 Task: Insert a curve.
Action: Mouse moved to (138, 117)
Screenshot: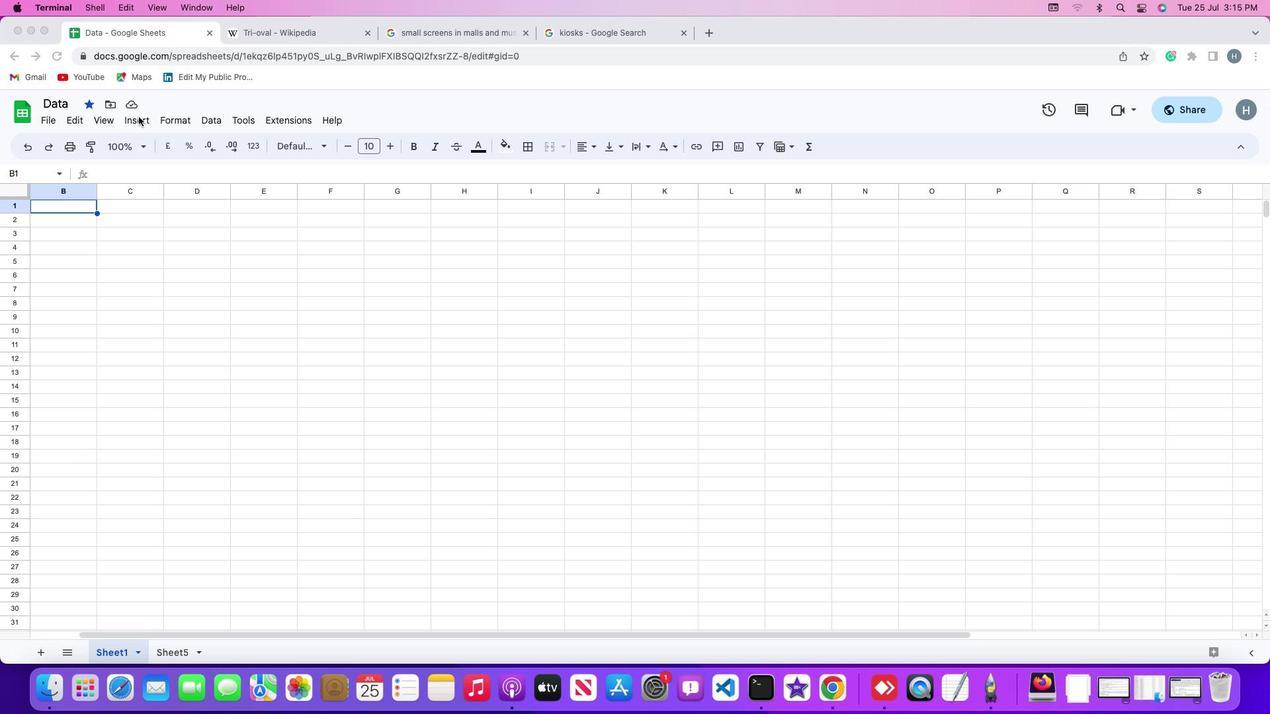 
Action: Mouse pressed left at (138, 117)
Screenshot: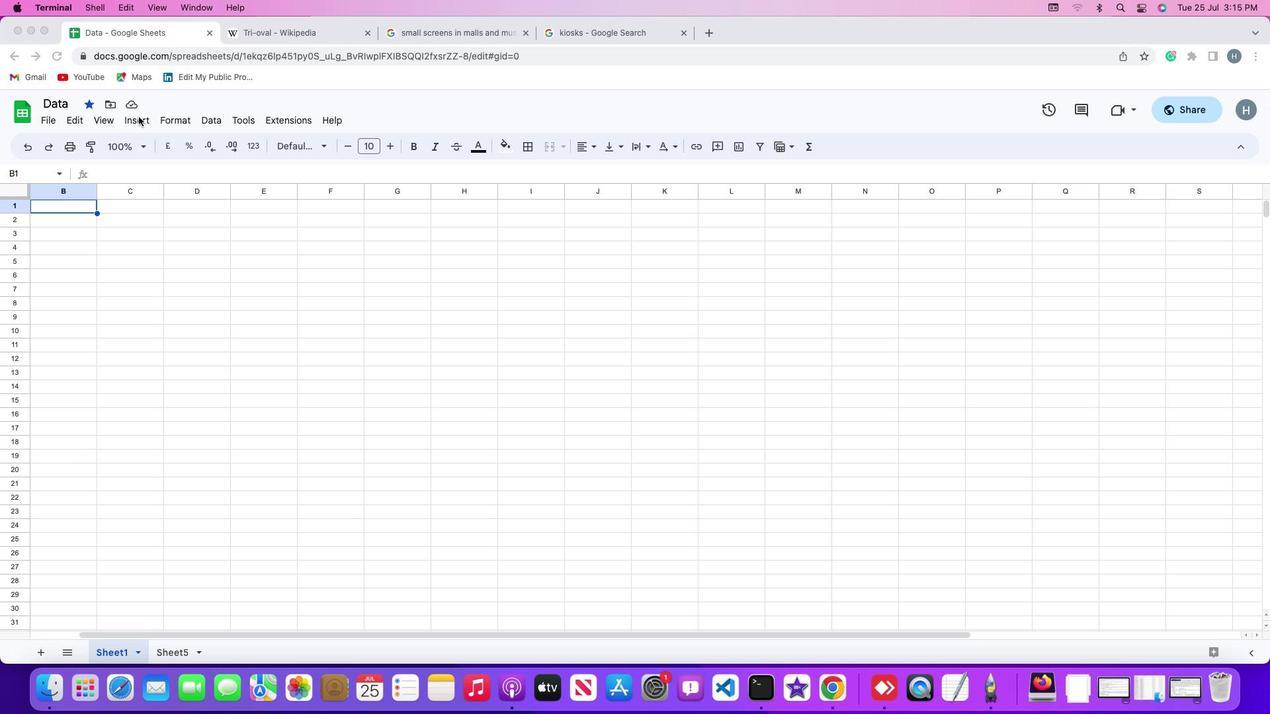 
Action: Mouse moved to (141, 118)
Screenshot: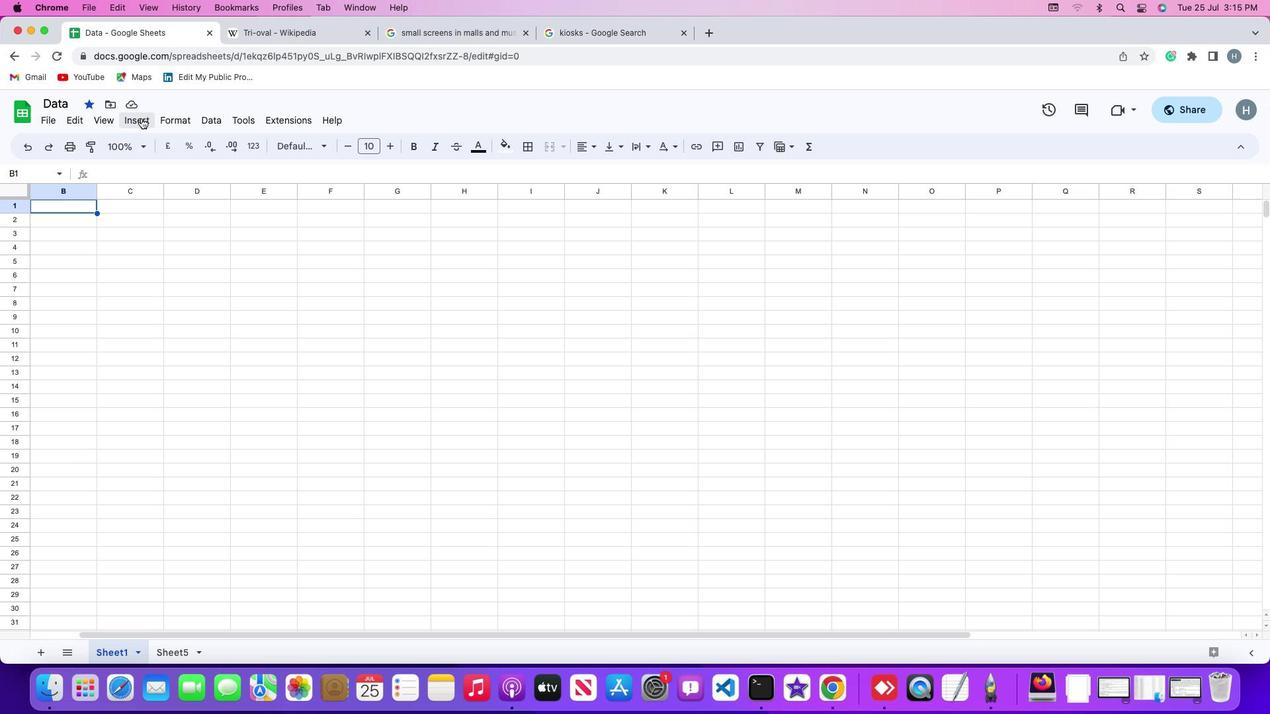 
Action: Mouse pressed left at (141, 118)
Screenshot: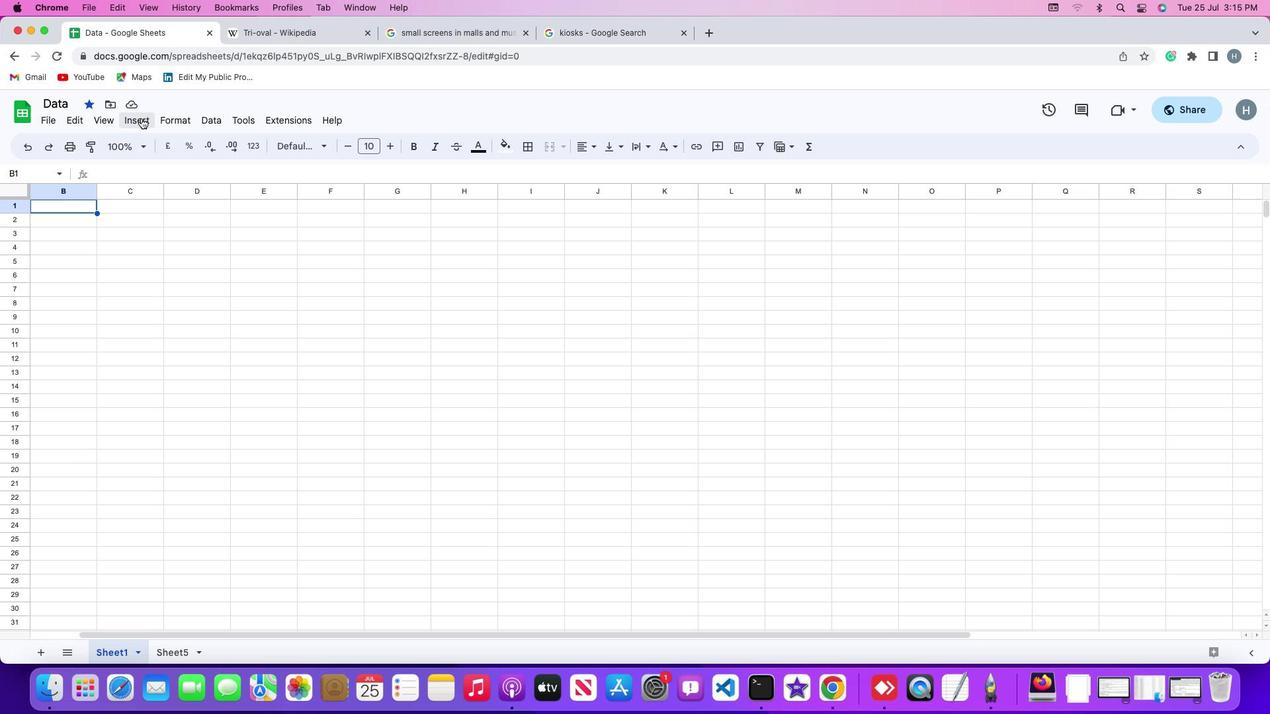 
Action: Mouse moved to (180, 304)
Screenshot: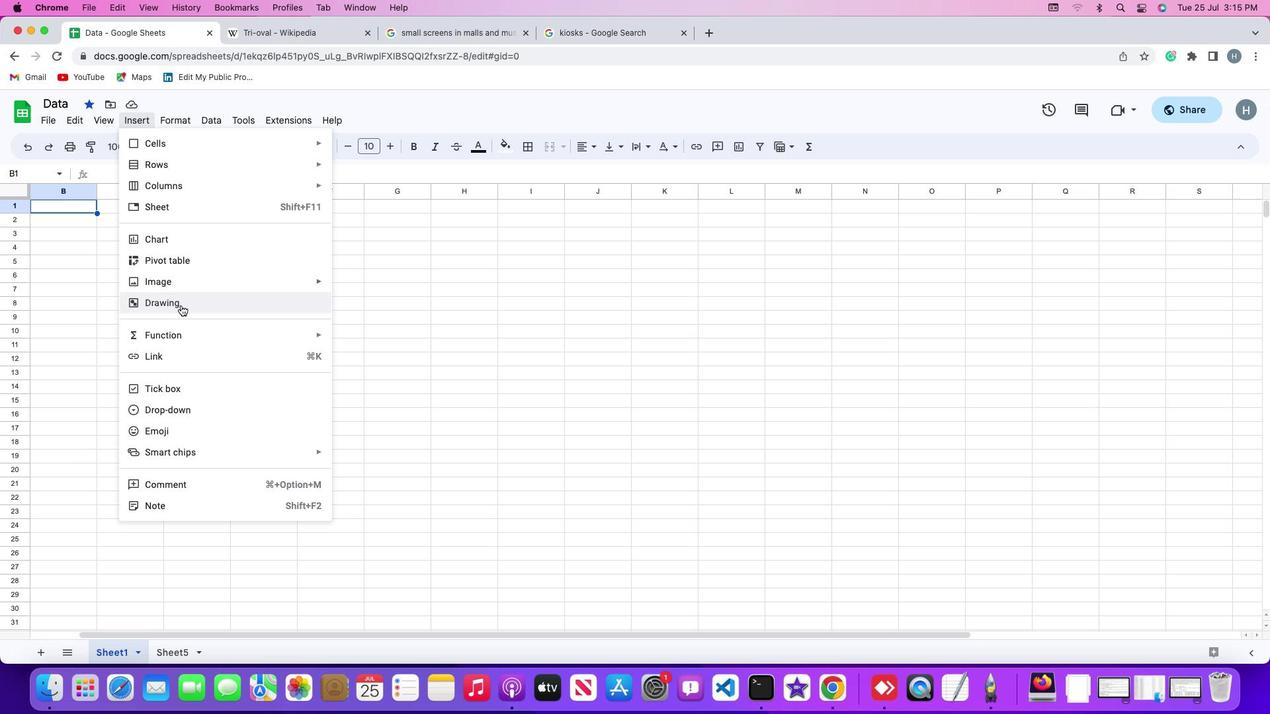 
Action: Mouse pressed left at (180, 304)
Screenshot: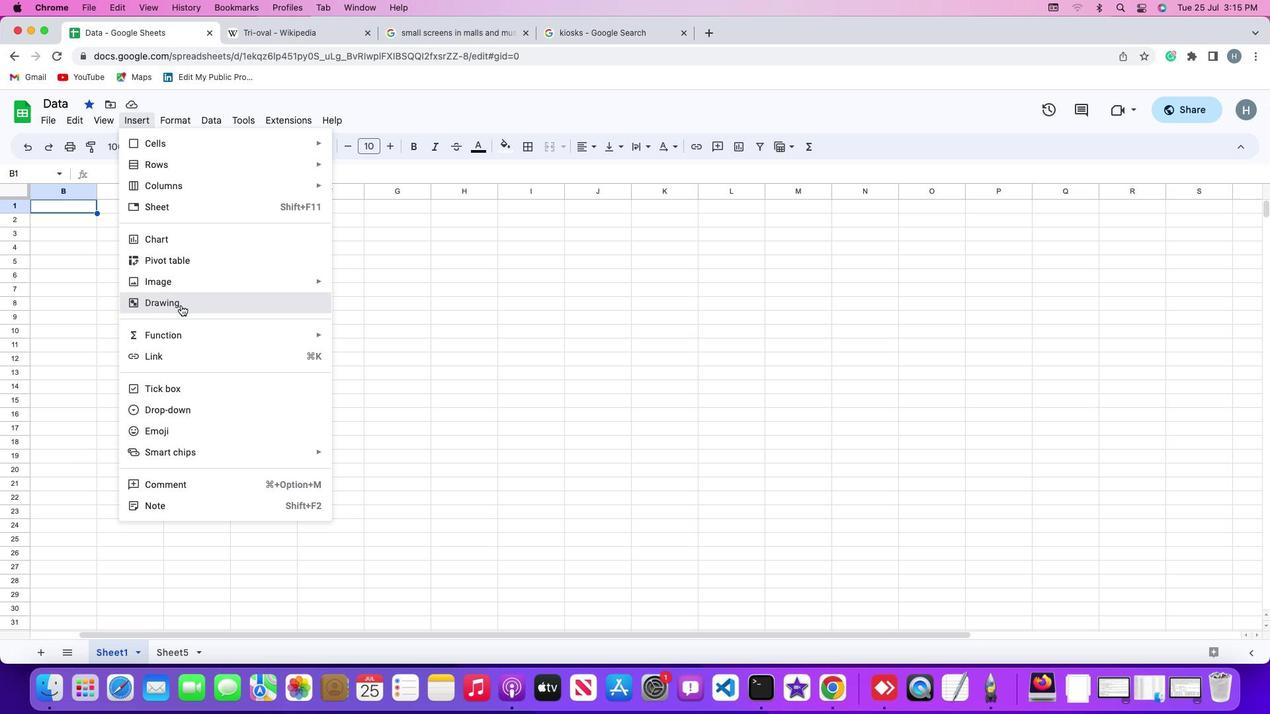 
Action: Mouse moved to (542, 167)
Screenshot: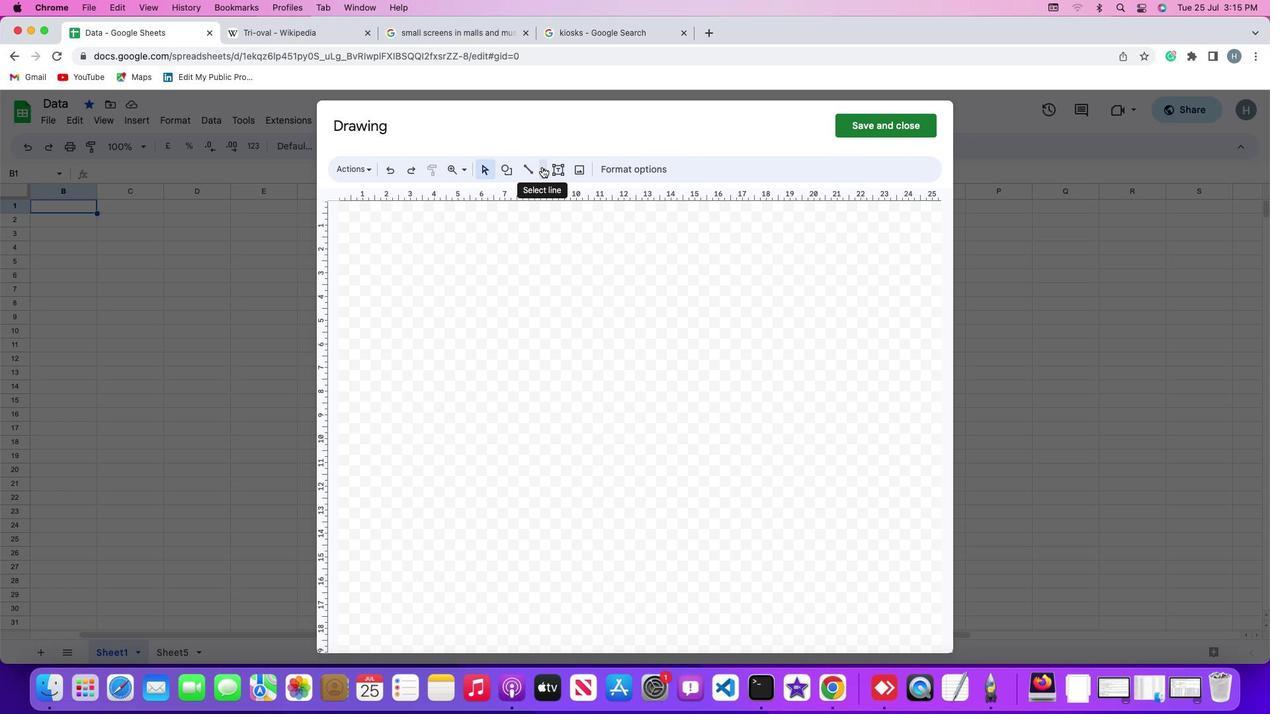 
Action: Mouse pressed left at (542, 167)
Screenshot: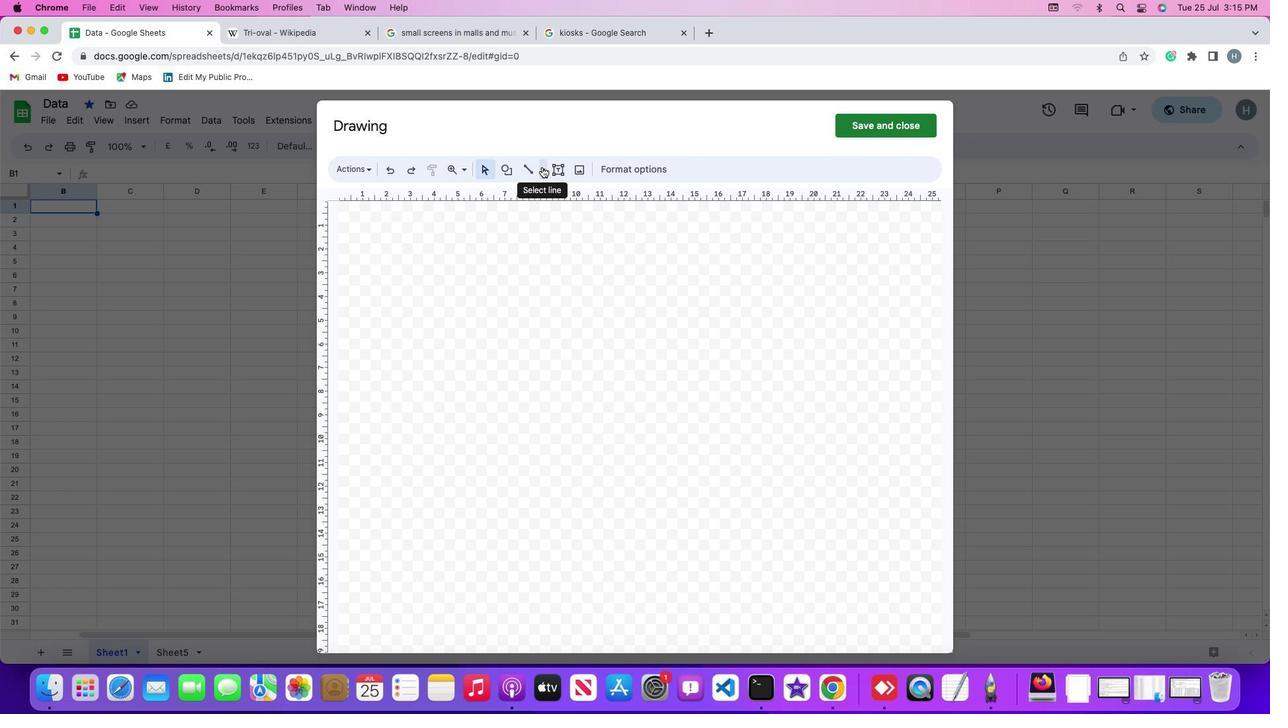
Action: Mouse moved to (563, 275)
Screenshot: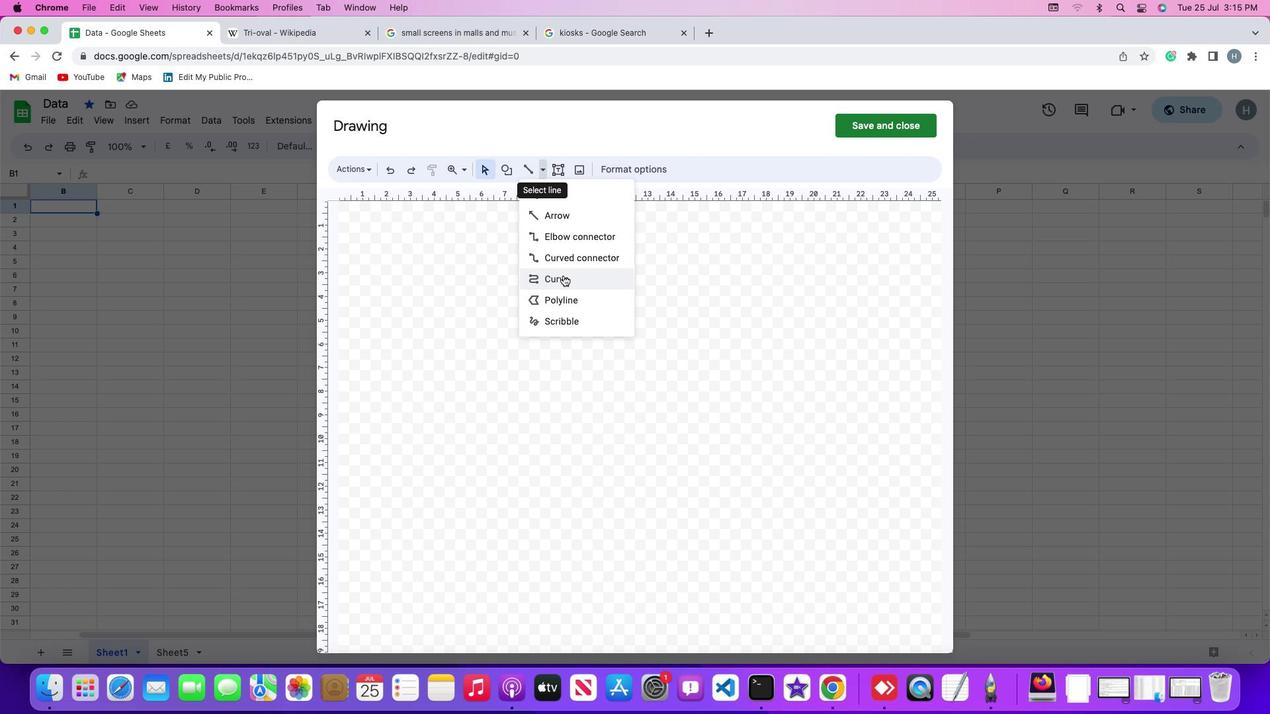 
Action: Mouse pressed left at (563, 275)
Screenshot: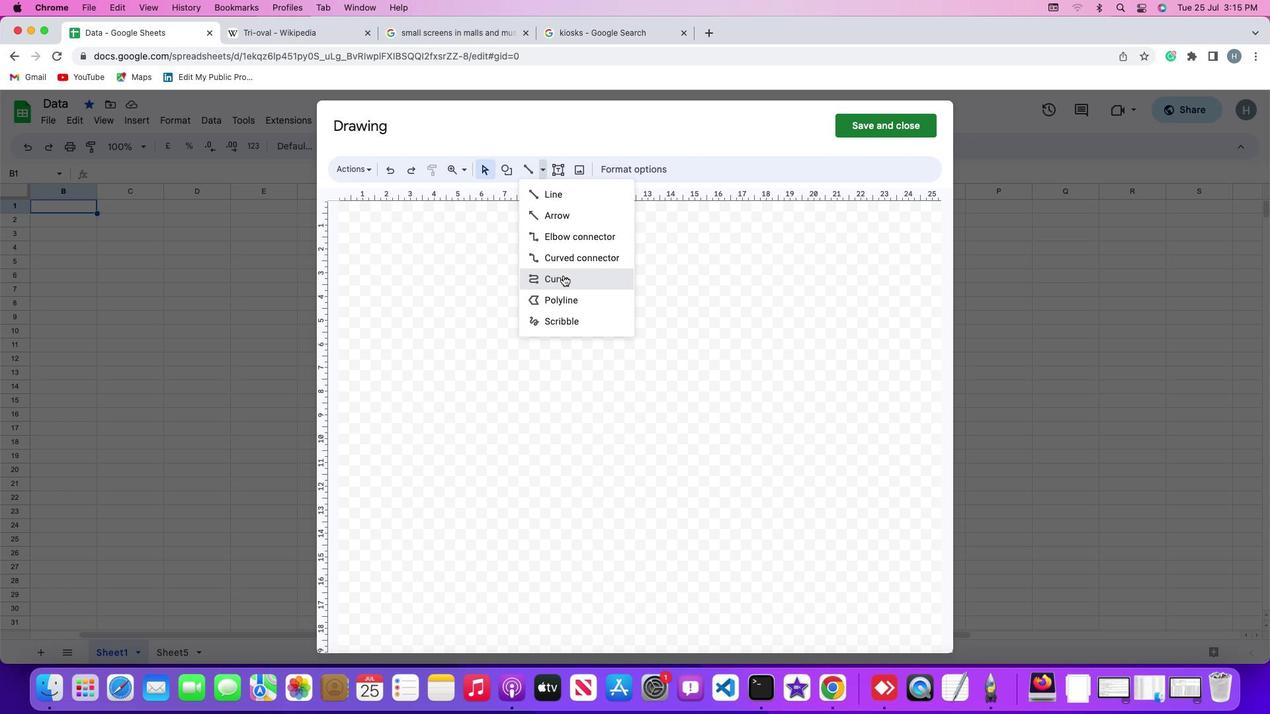 
Action: Mouse moved to (492, 272)
Screenshot: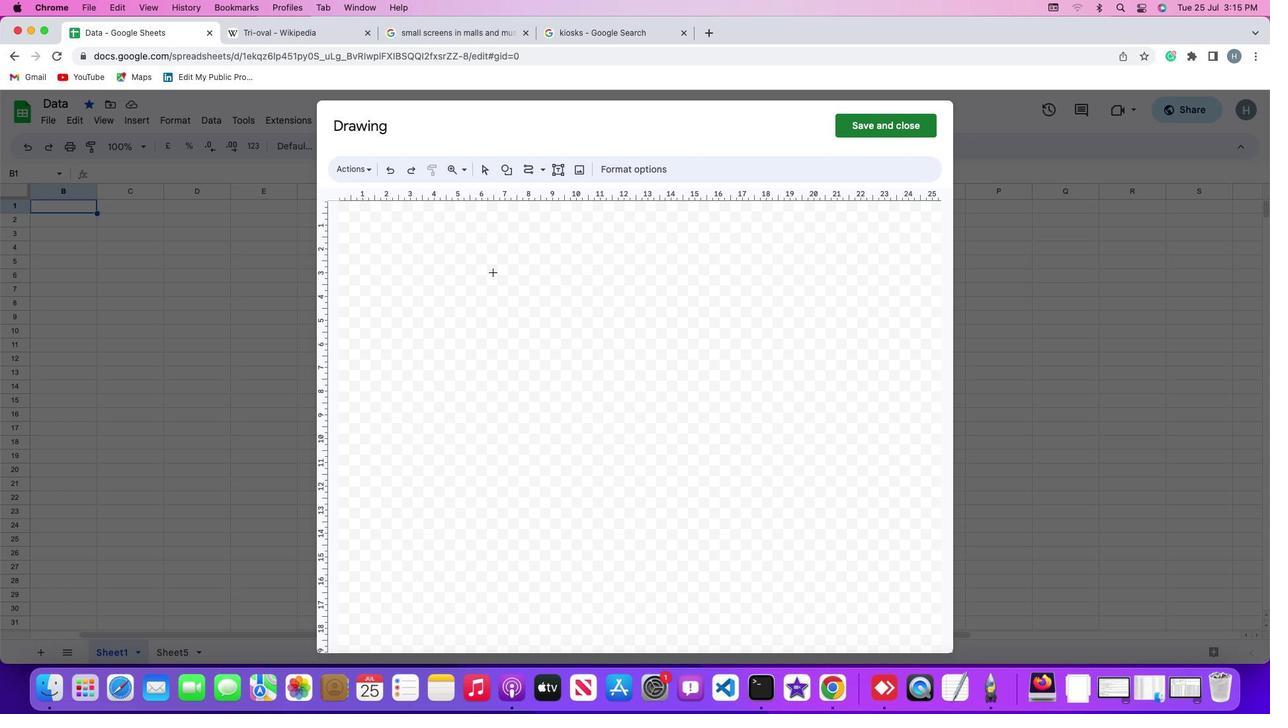 
Action: Mouse pressed left at (492, 272)
Screenshot: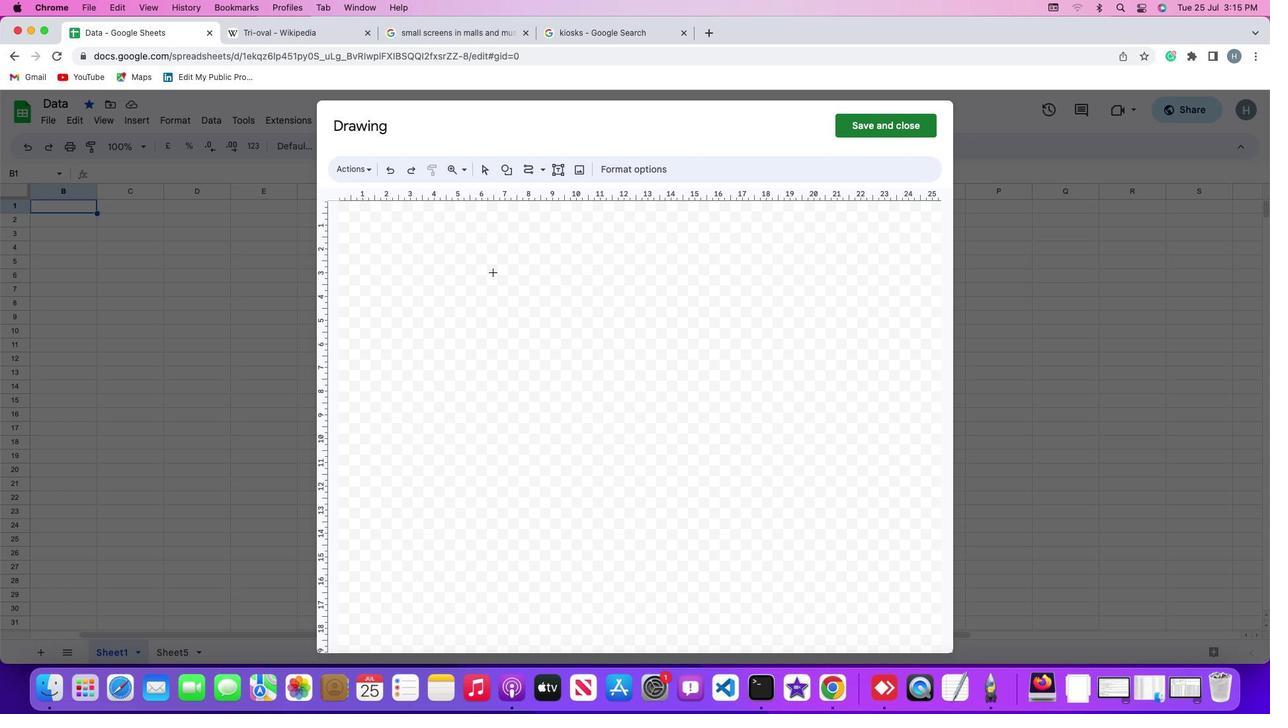 
Action: Mouse moved to (676, 439)
Screenshot: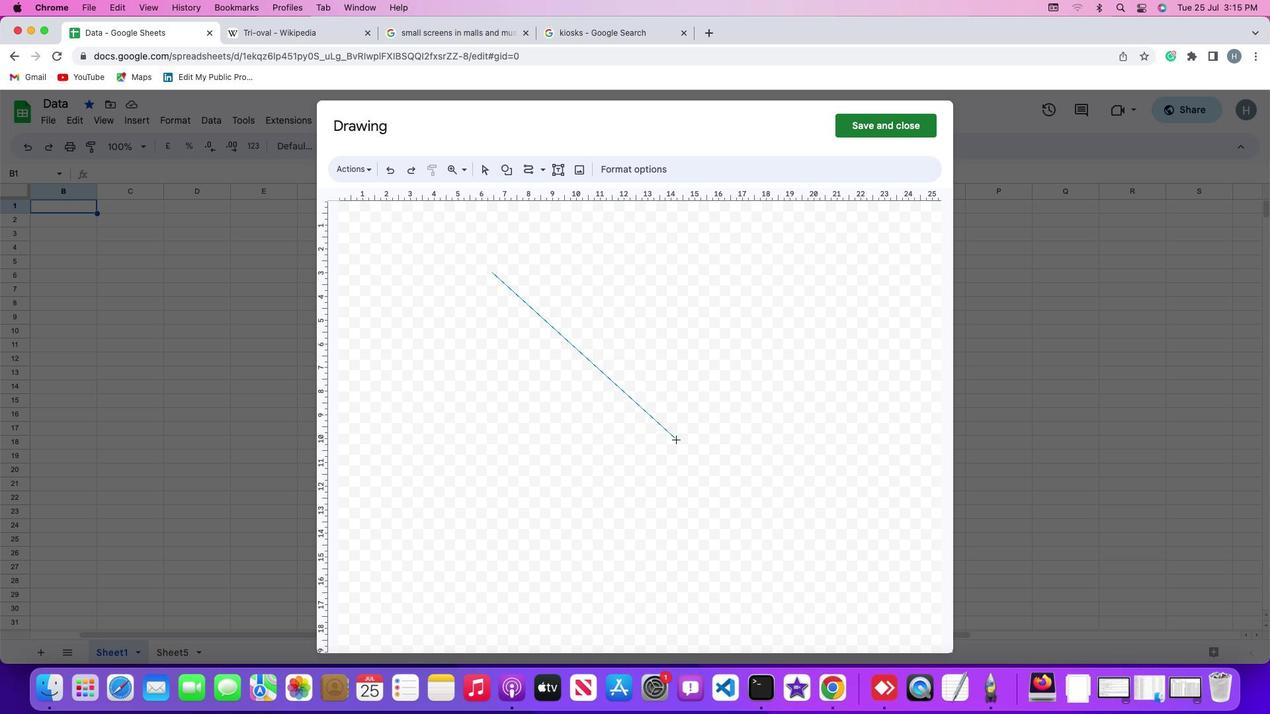 
Action: Mouse pressed left at (676, 439)
Screenshot: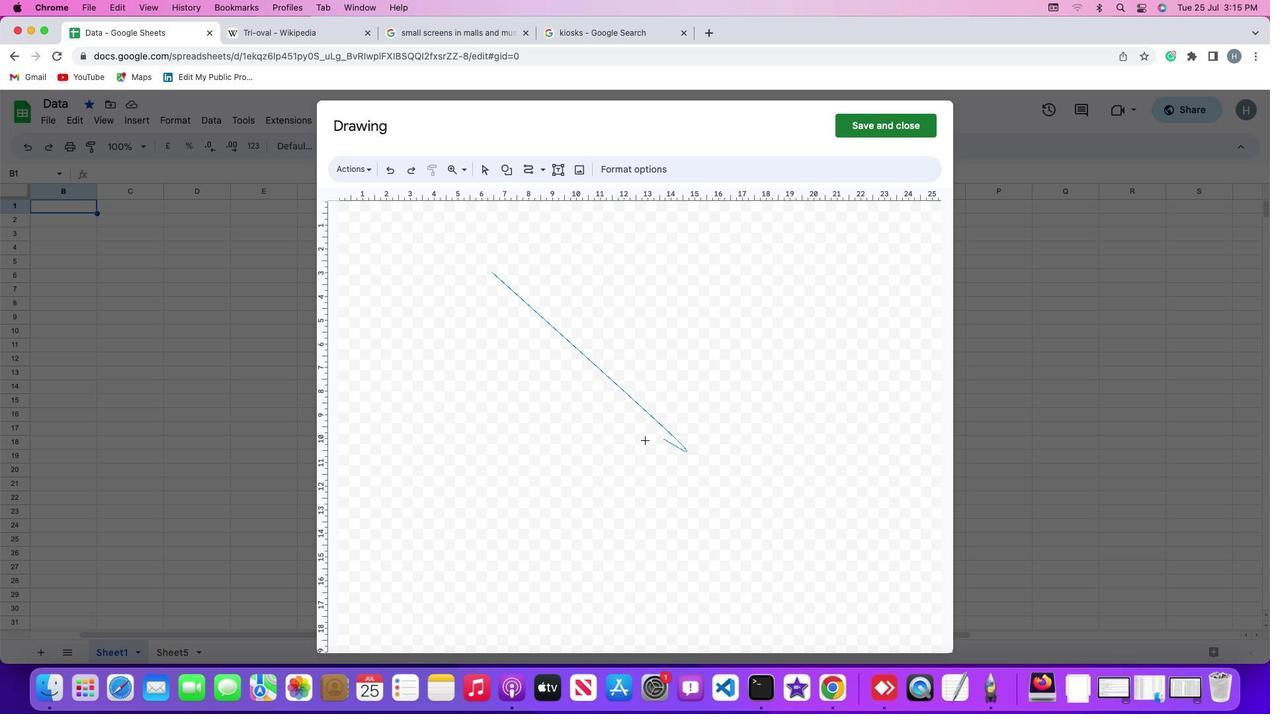 
Action: Mouse moved to (554, 543)
Screenshot: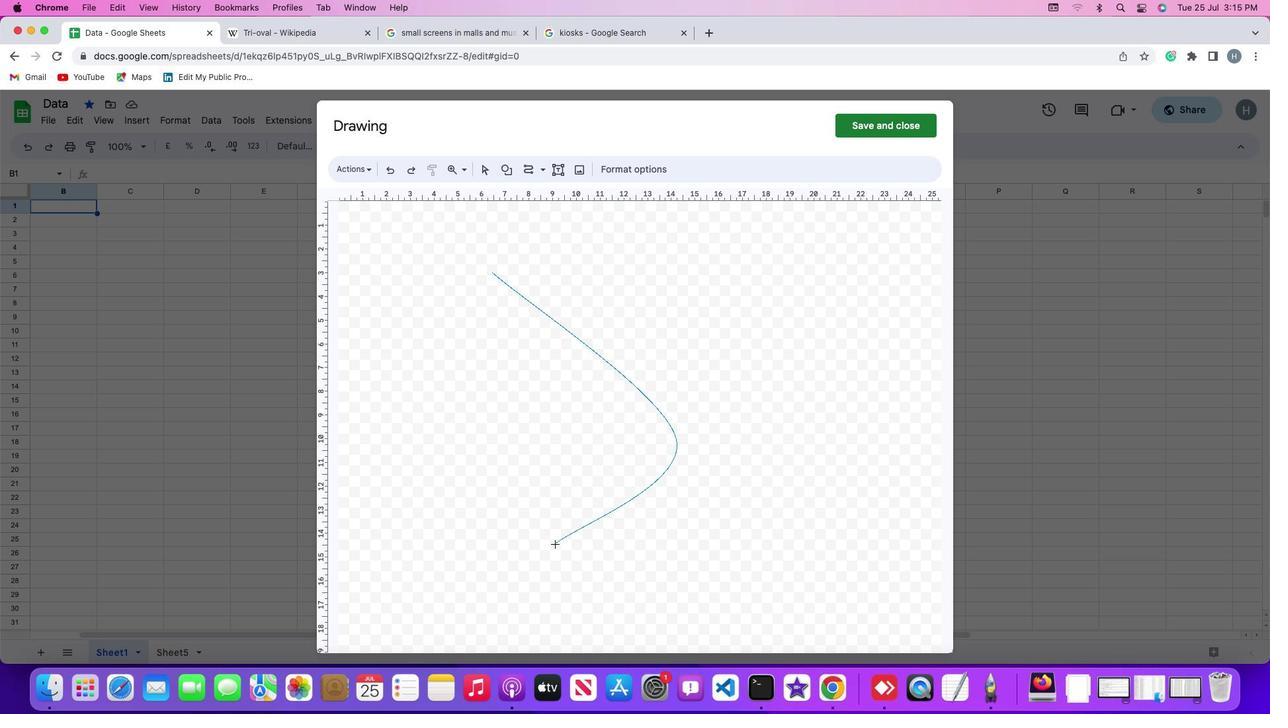 
Action: Mouse pressed left at (554, 543)
Screenshot: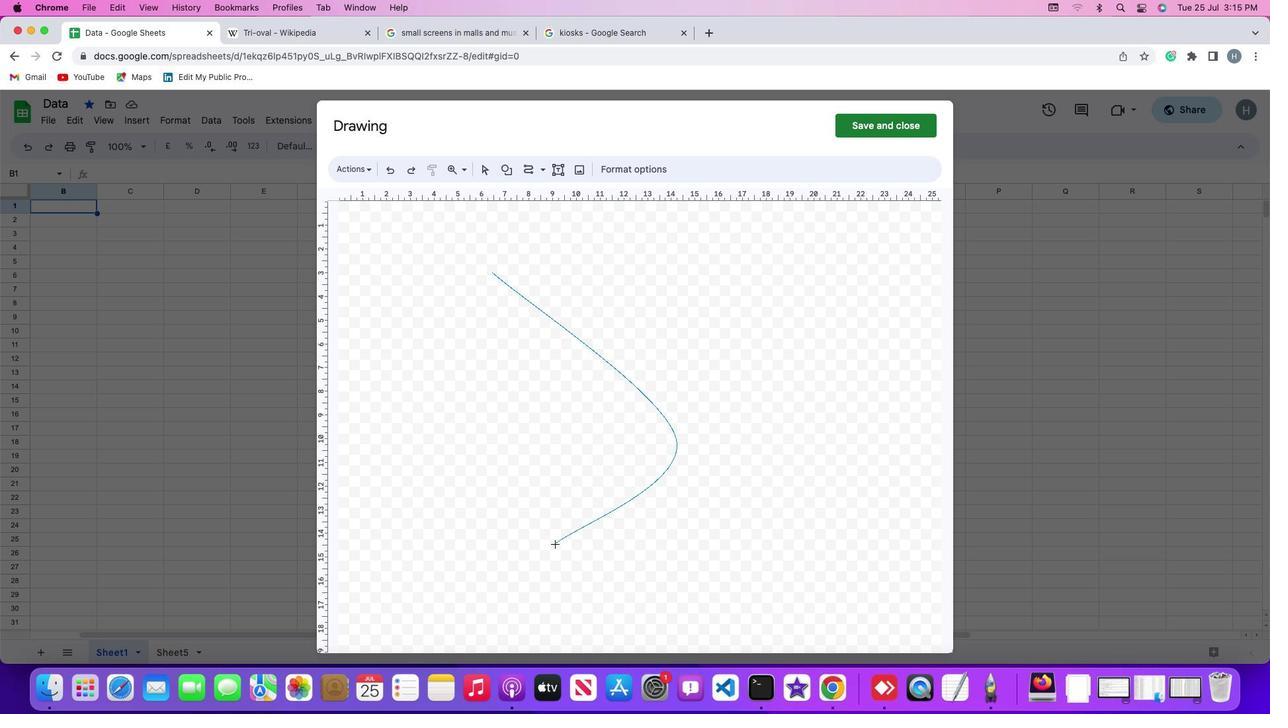 
Action: Mouse moved to (759, 545)
Screenshot: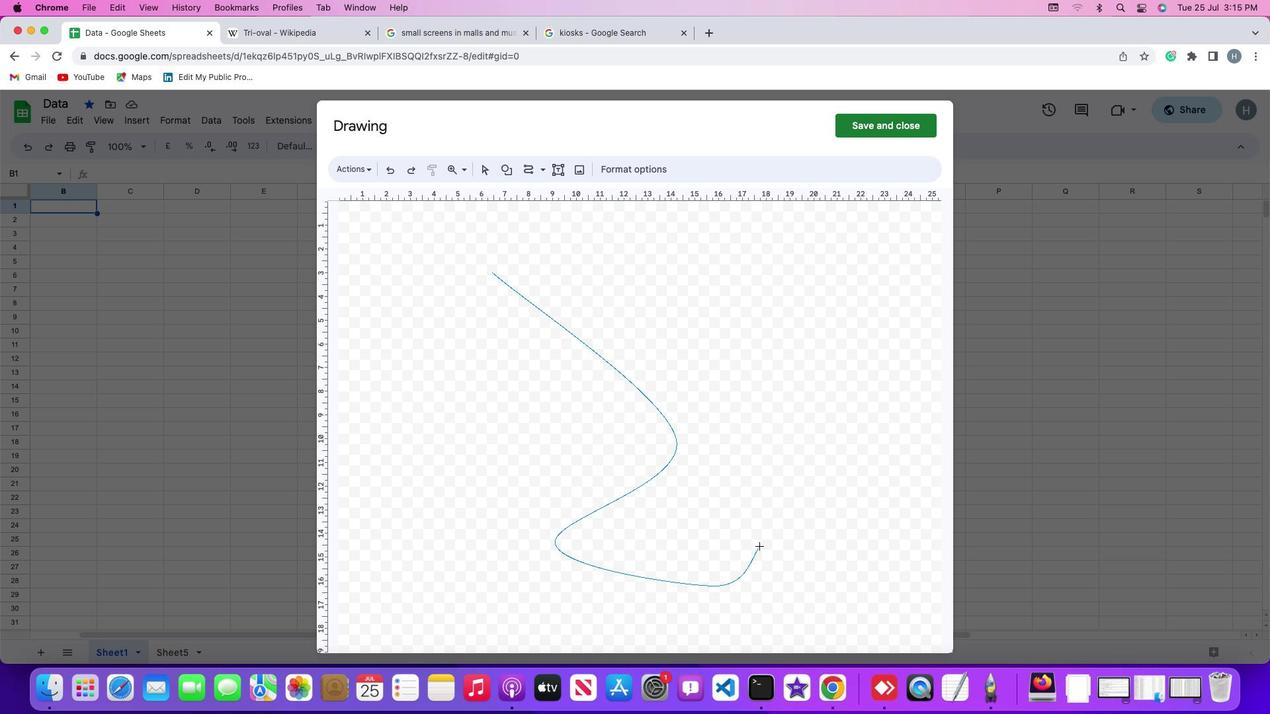 
